 Task: Plan a hiking trip to a mountain trail on the 20th at 11:00 AM.
Action: Mouse moved to (20, 223)
Screenshot: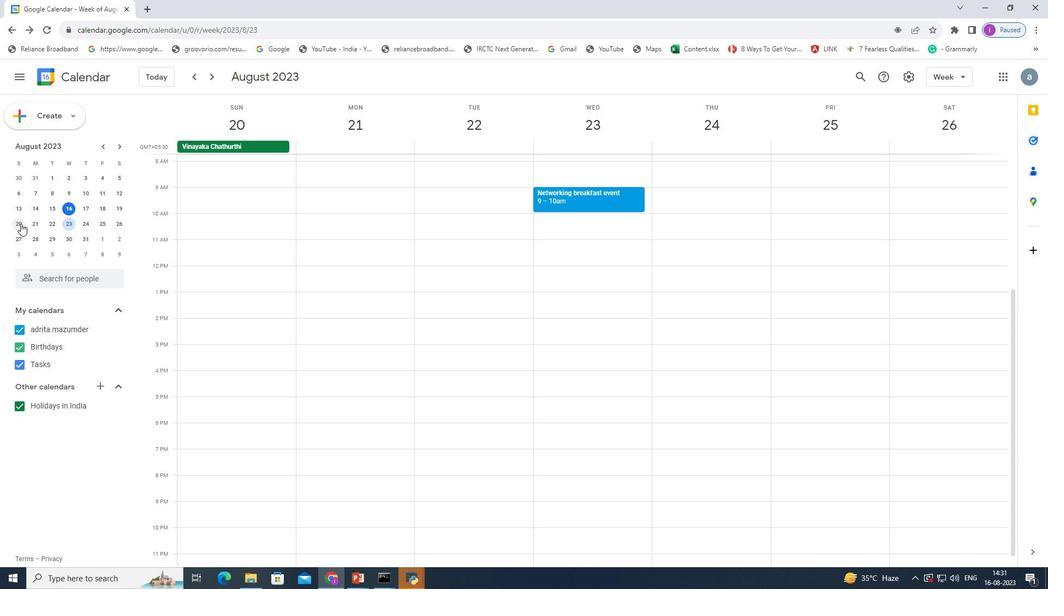 
Action: Mouse pressed left at (20, 223)
Screenshot: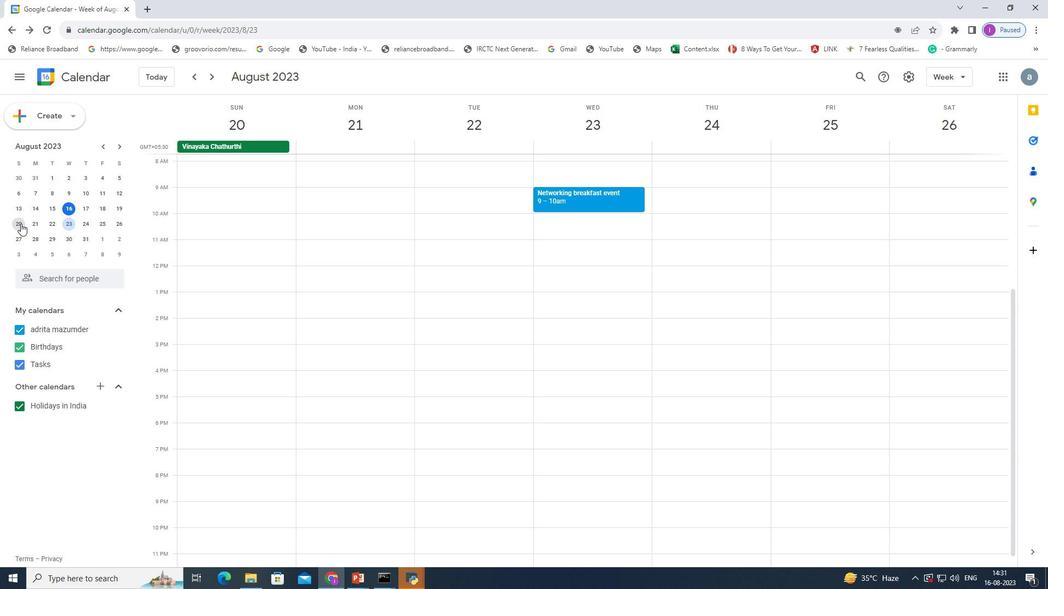 
Action: Mouse pressed left at (20, 223)
Screenshot: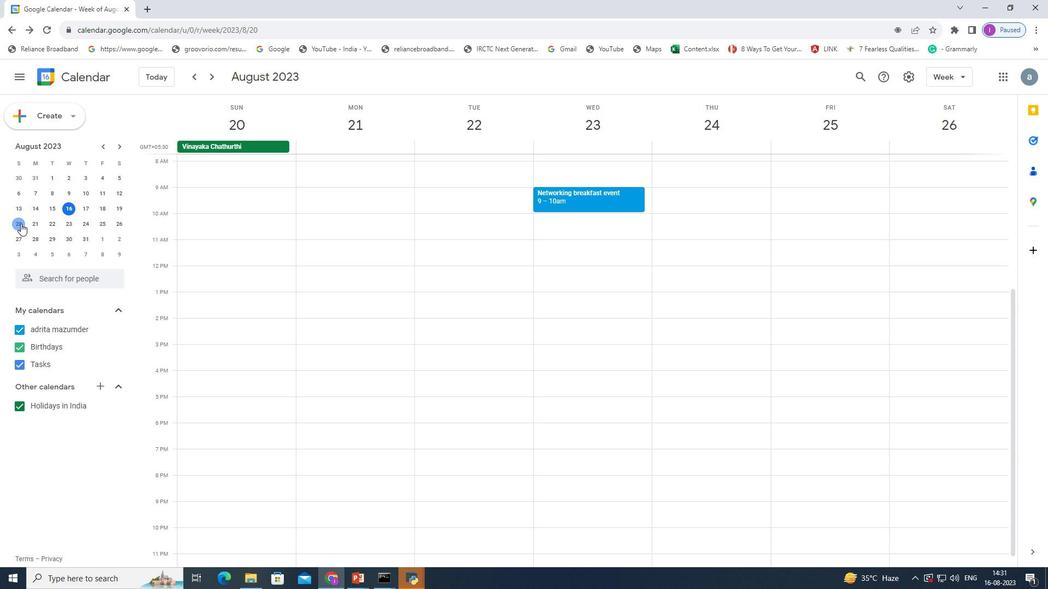
Action: Mouse moved to (187, 240)
Screenshot: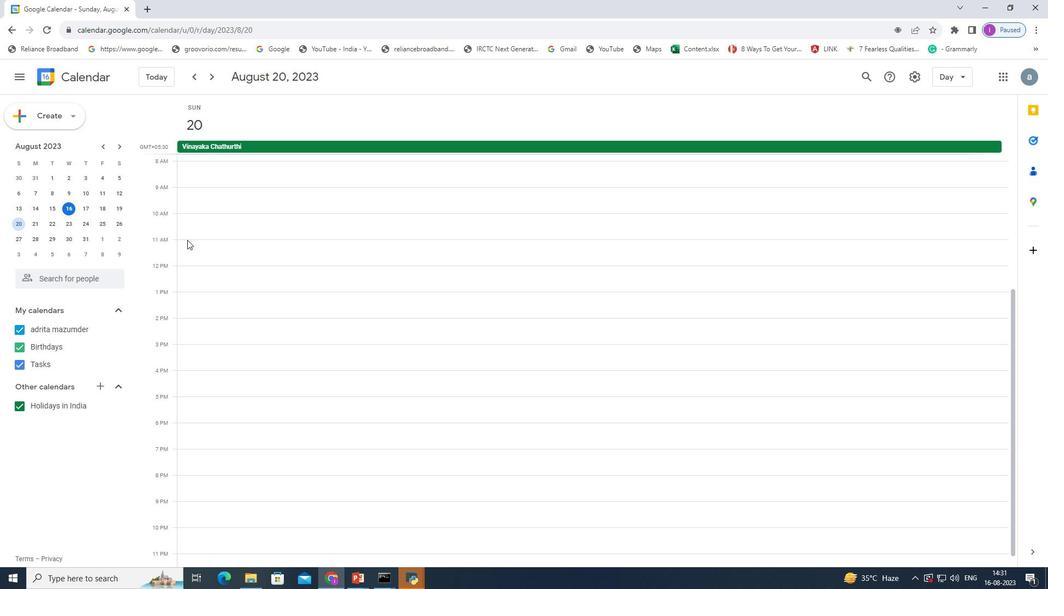
Action: Mouse pressed left at (187, 240)
Screenshot: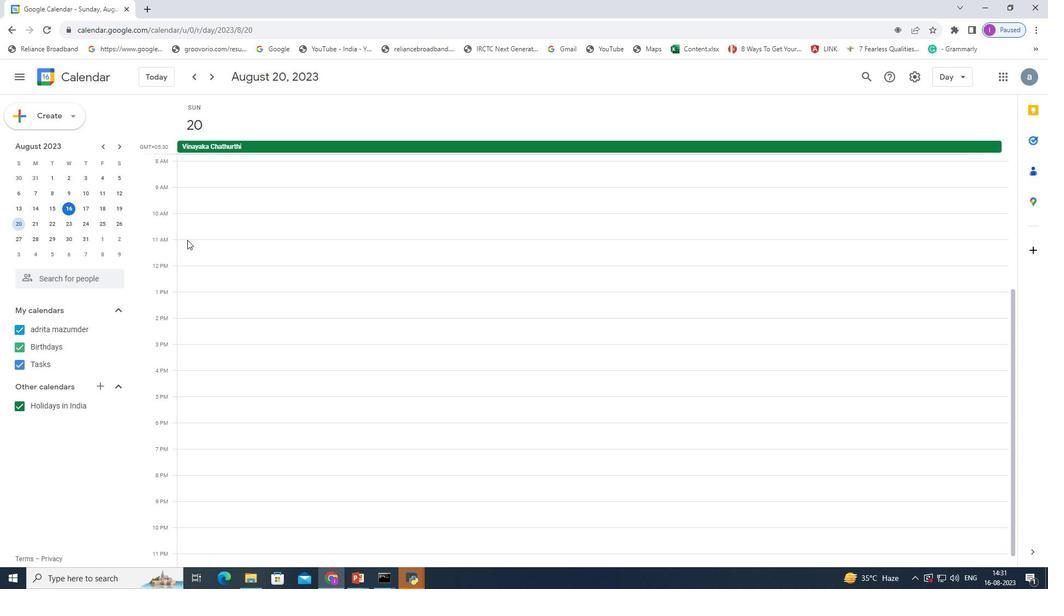 
Action: Mouse moved to (499, 208)
Screenshot: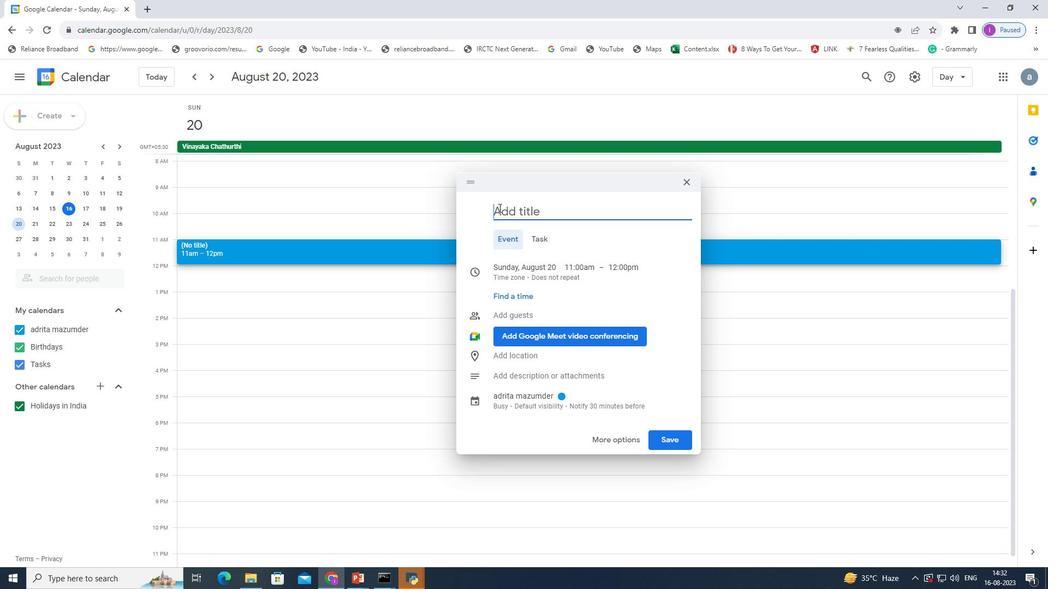 
Action: Mouse pressed left at (499, 208)
Screenshot: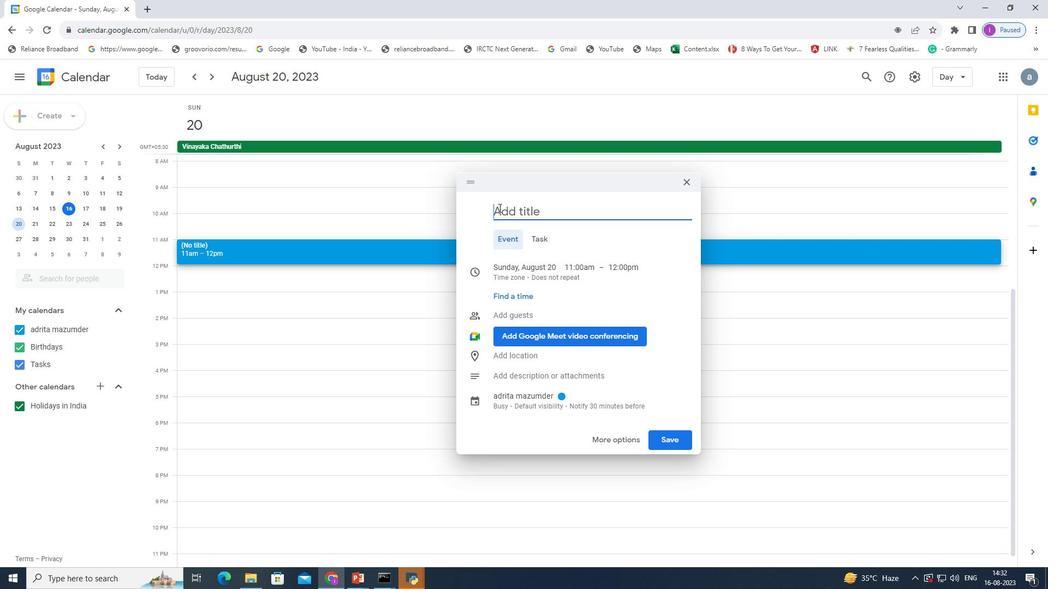 
Action: Mouse moved to (500, 210)
Screenshot: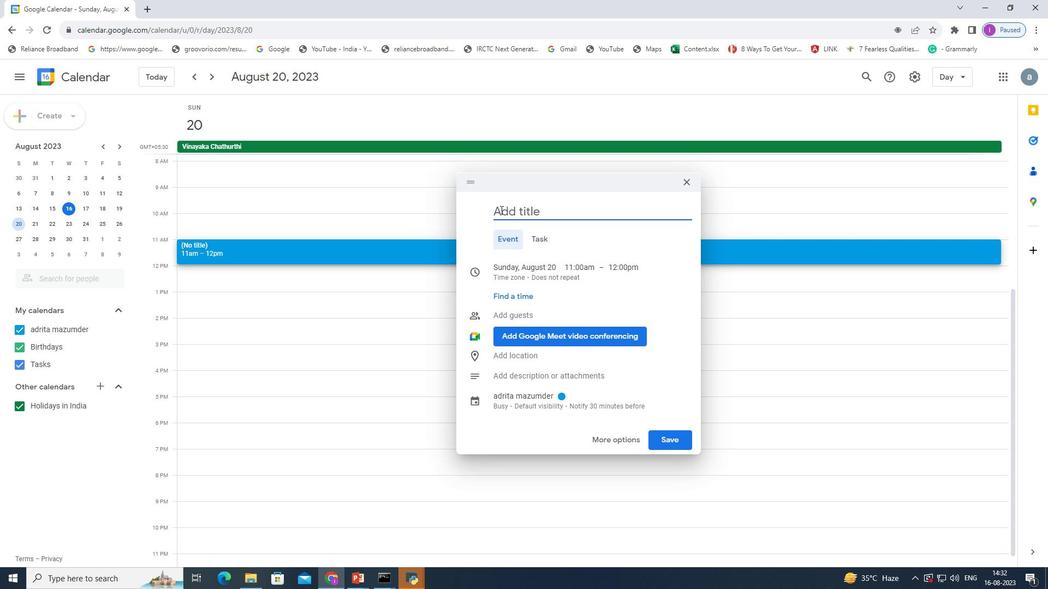 
Action: Key pressed <Key.shift>Hiking<Key.space>trip<Key.space>to<Key.space>a<Key.space>mountain<Key.space>trail
Screenshot: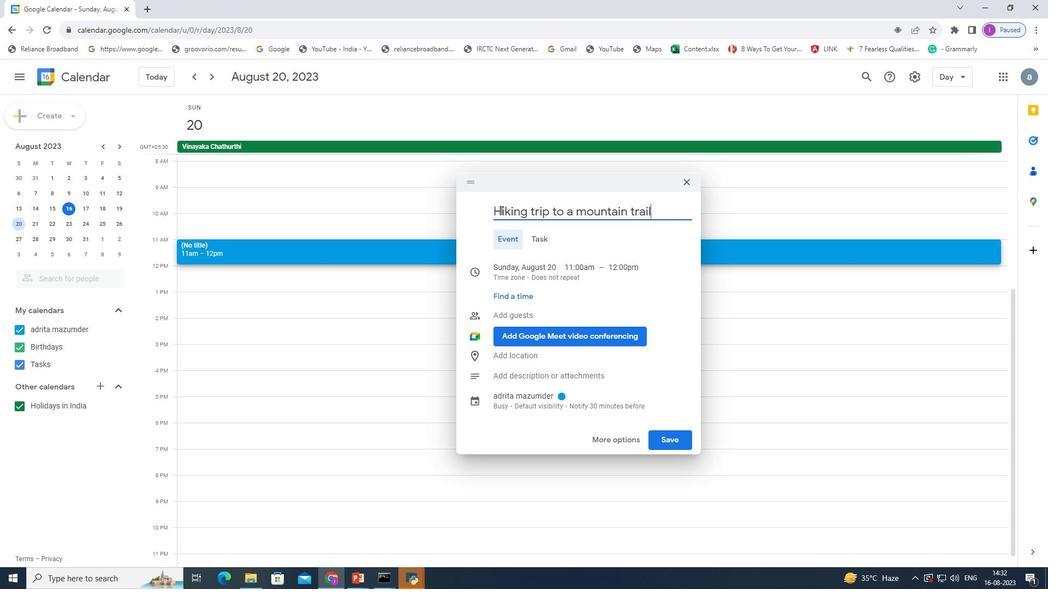 
Action: Mouse moved to (681, 445)
Screenshot: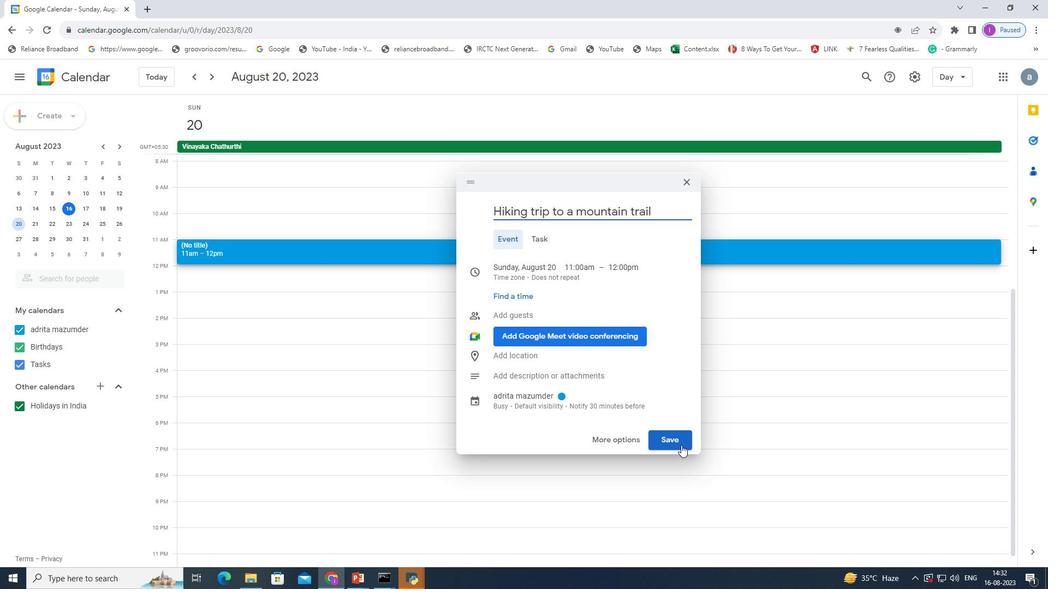
Action: Mouse pressed left at (681, 445)
Screenshot: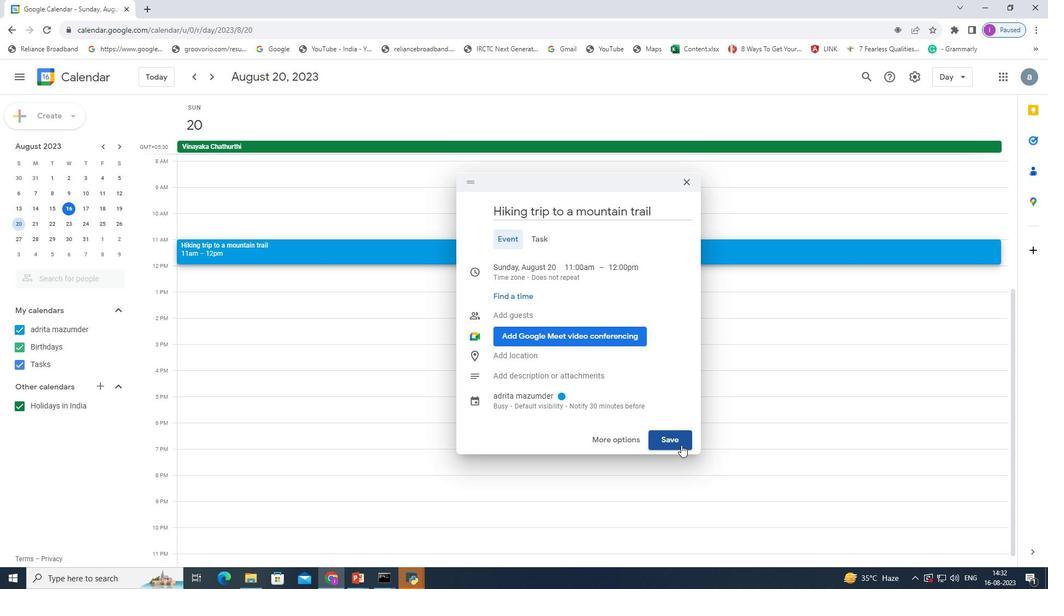 
Action: Mouse moved to (675, 432)
Screenshot: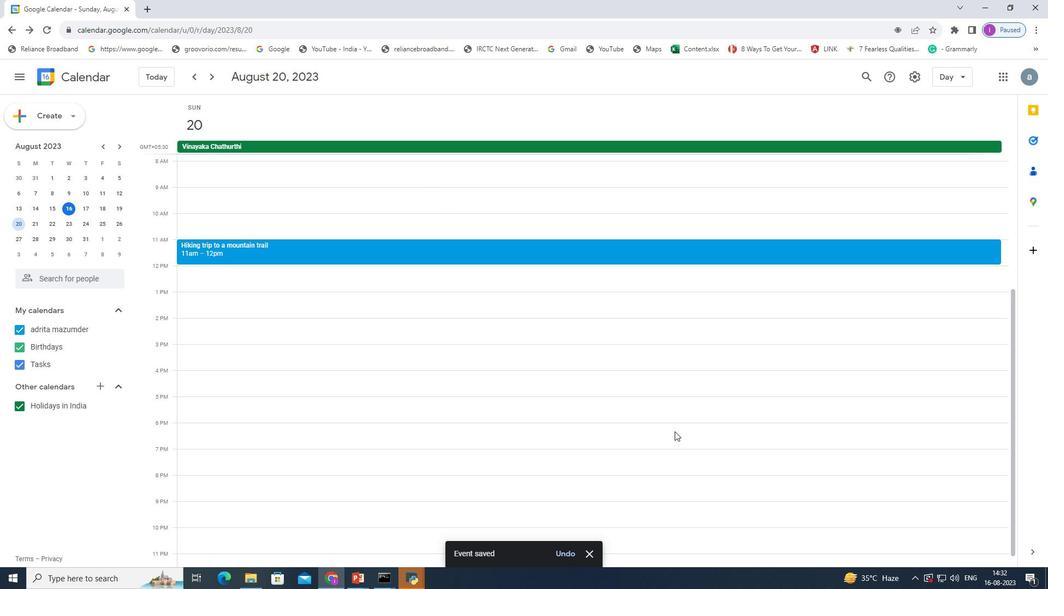 
